 Task: Select the recency option in the filter sort option.
Action: Mouse moved to (36, 493)
Screenshot: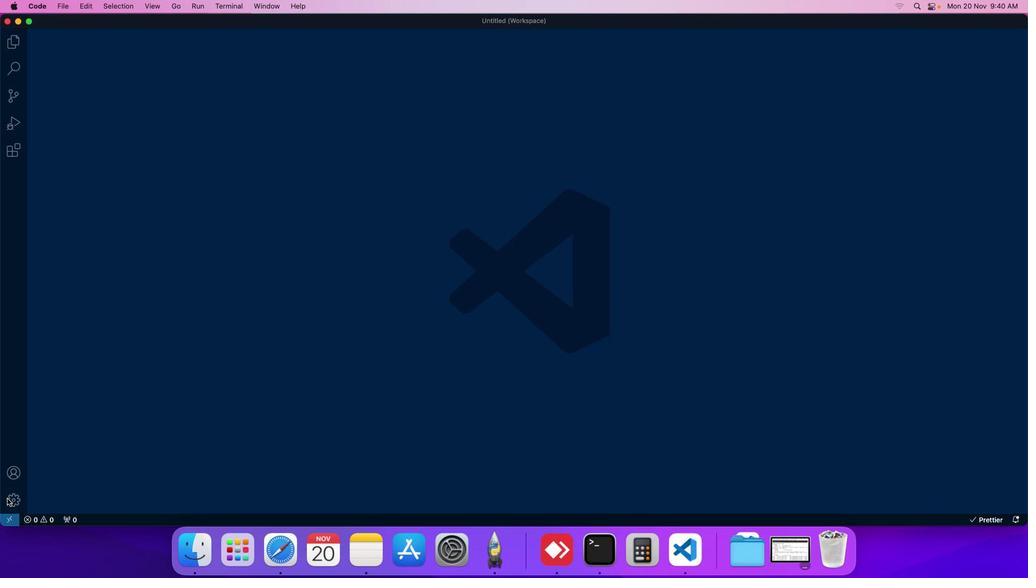 
Action: Mouse pressed left at (36, 493)
Screenshot: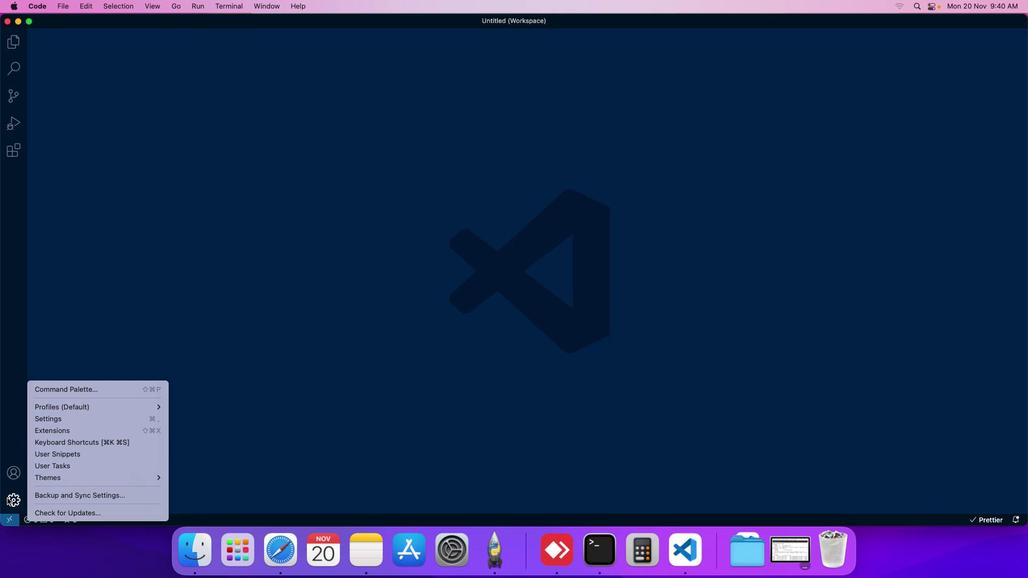
Action: Mouse moved to (66, 420)
Screenshot: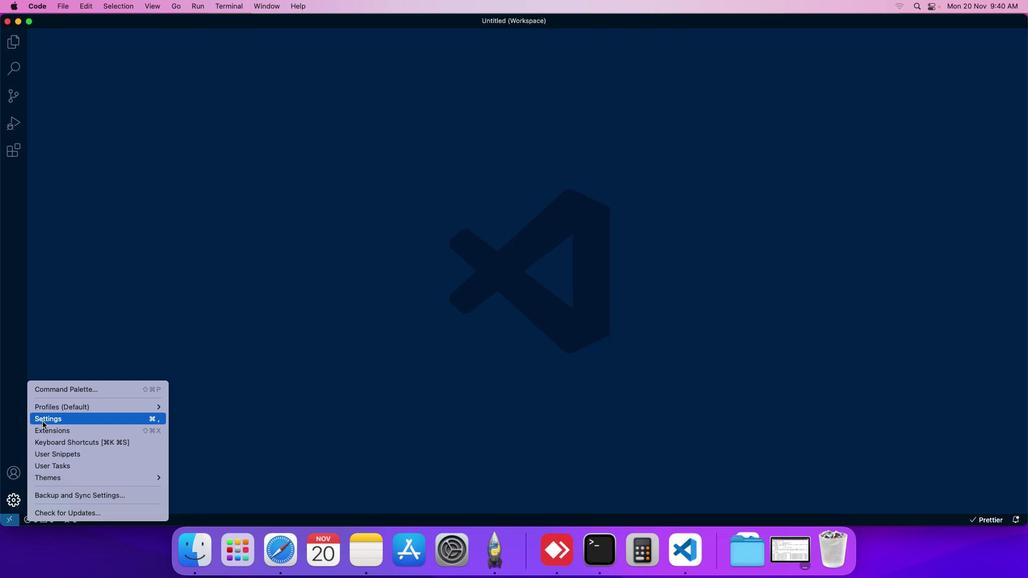 
Action: Mouse pressed left at (66, 420)
Screenshot: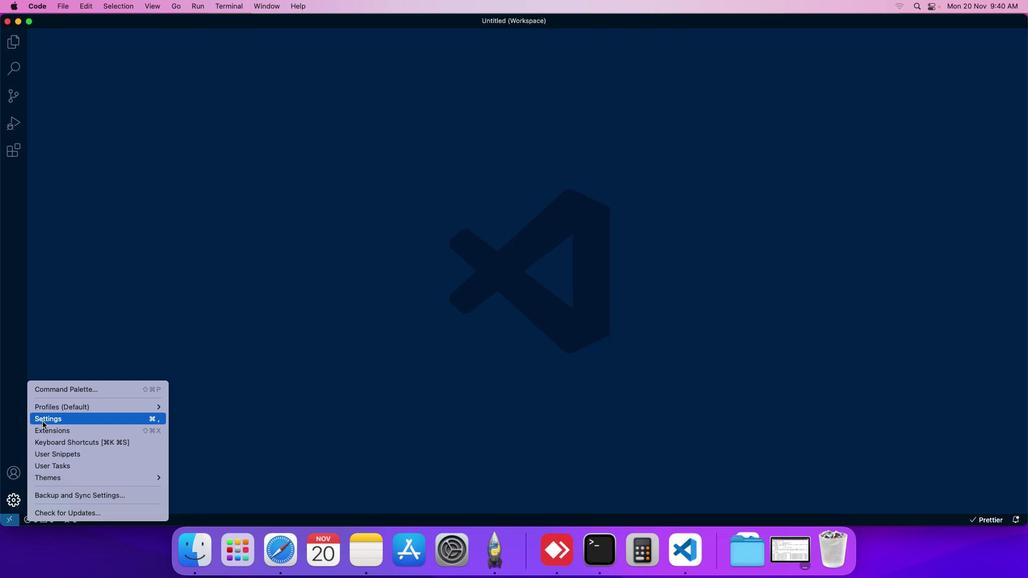 
Action: Mouse moved to (242, 100)
Screenshot: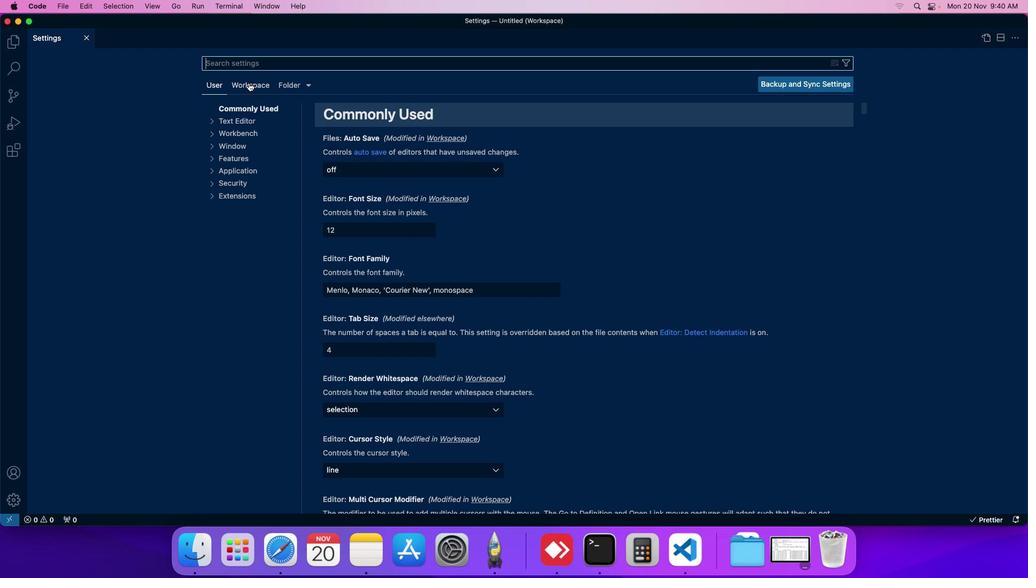
Action: Mouse pressed left at (242, 100)
Screenshot: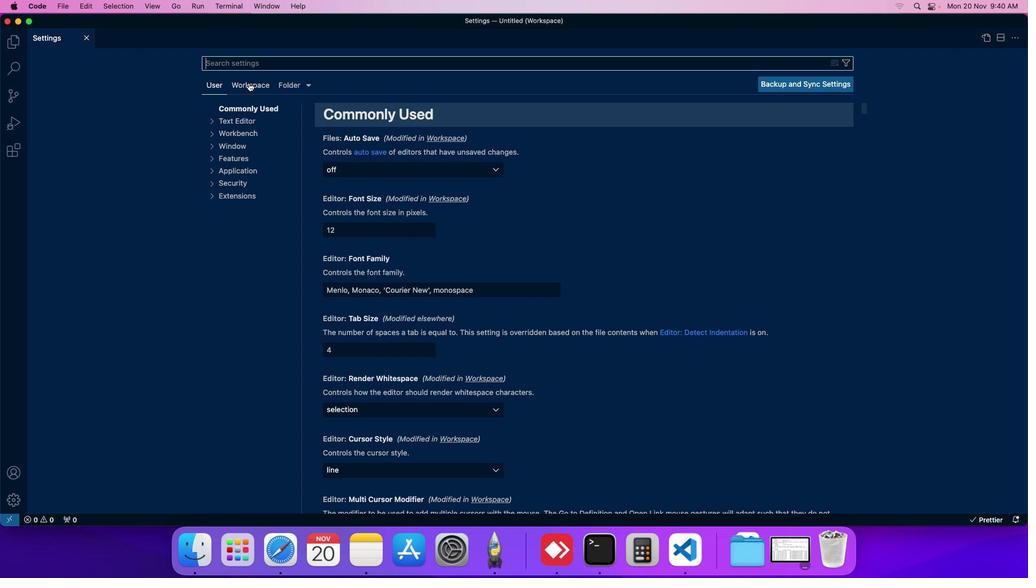 
Action: Mouse moved to (231, 169)
Screenshot: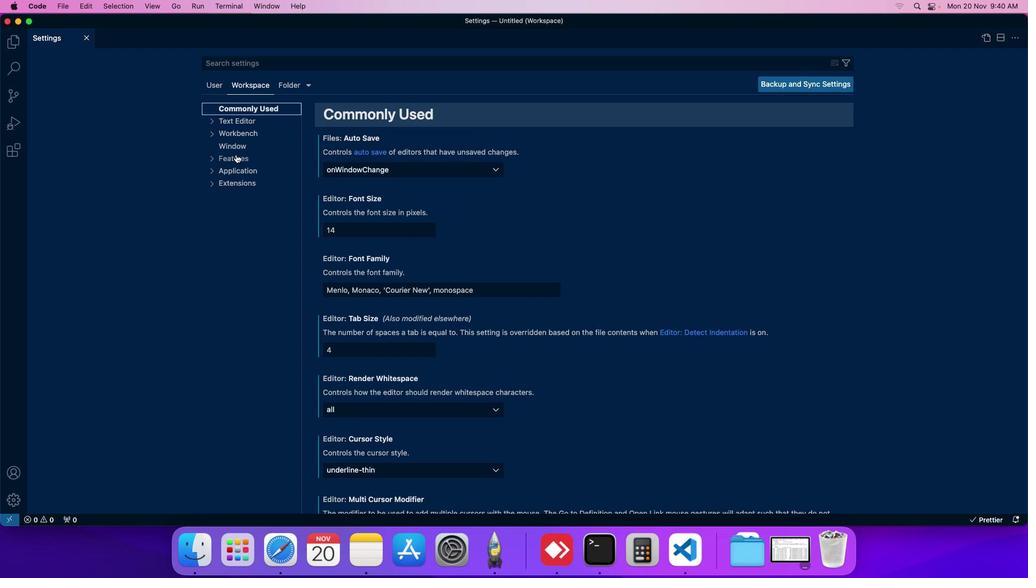 
Action: Mouse pressed left at (231, 169)
Screenshot: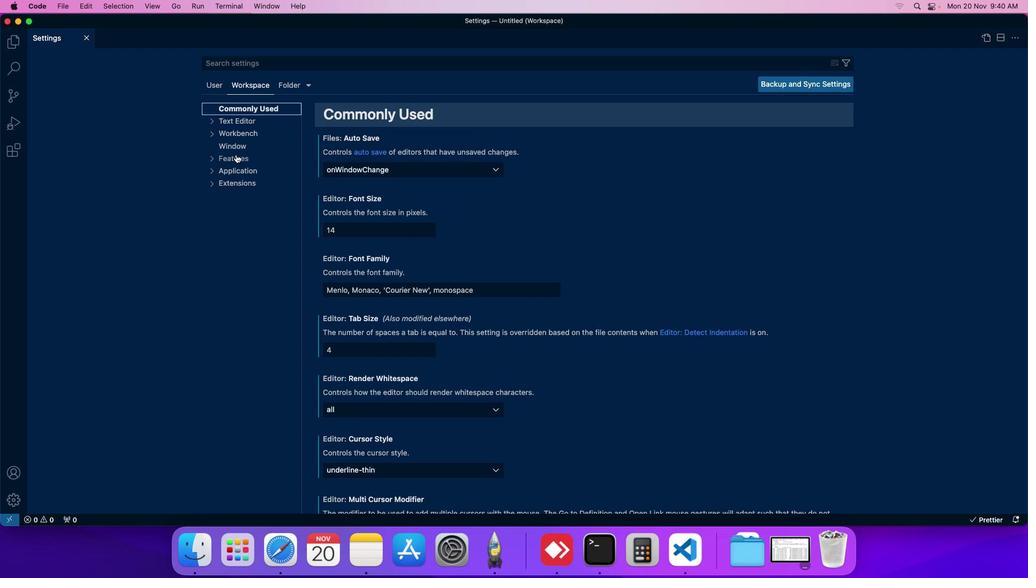 
Action: Mouse moved to (231, 206)
Screenshot: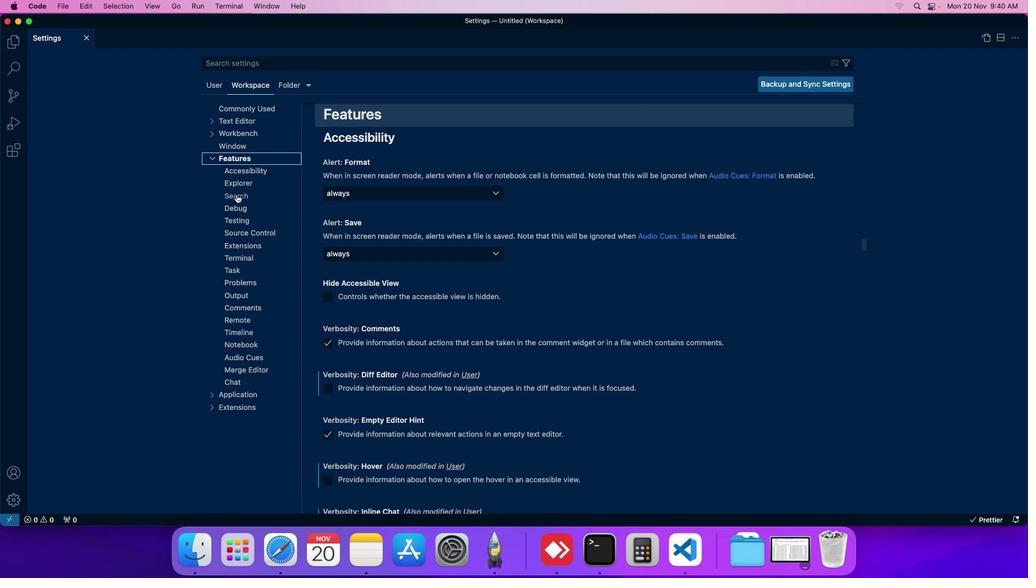 
Action: Mouse pressed left at (231, 206)
Screenshot: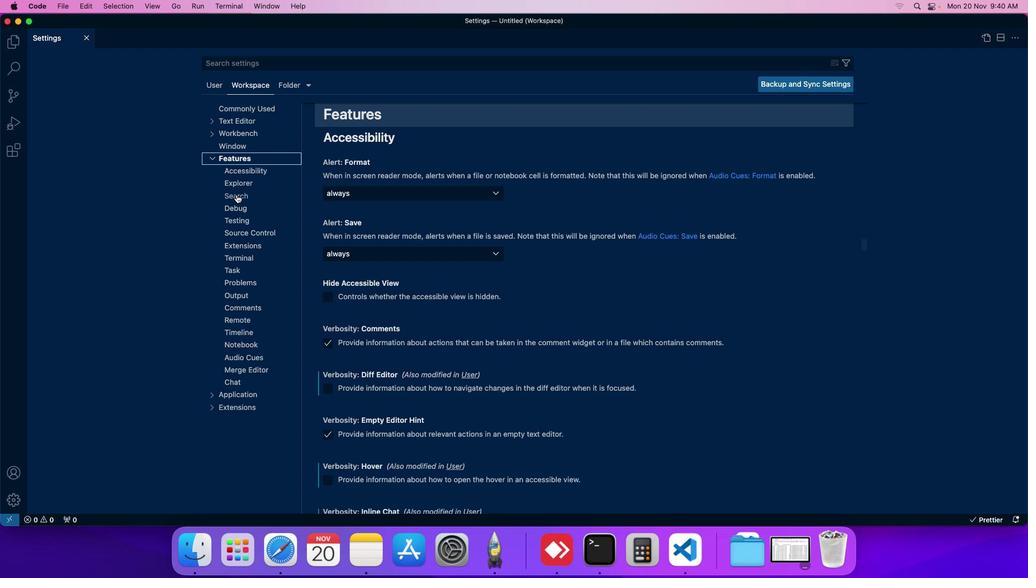 
Action: Mouse moved to (336, 232)
Screenshot: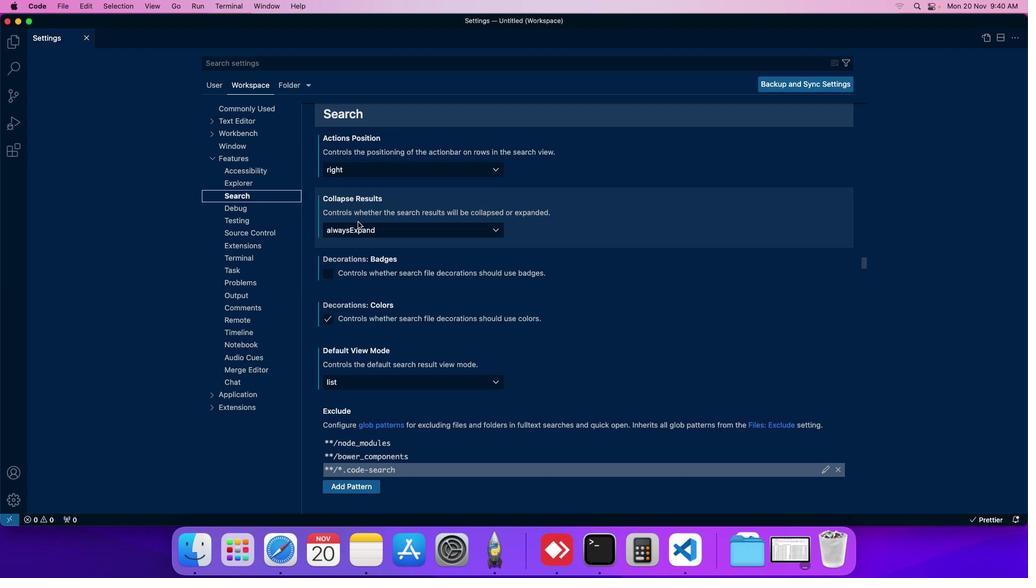 
Action: Mouse scrolled (336, 232) with delta (30, 22)
Screenshot: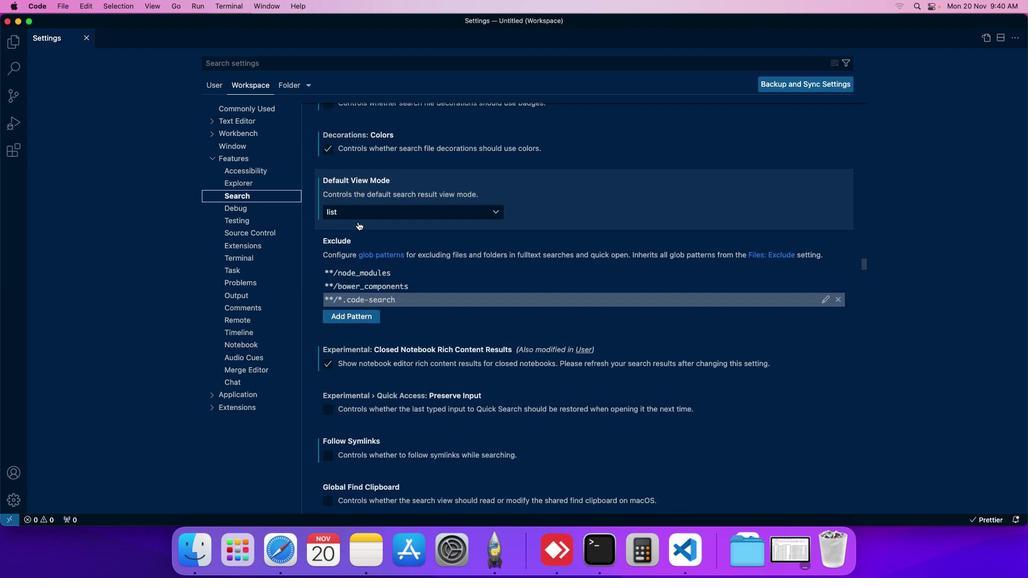 
Action: Mouse scrolled (336, 232) with delta (30, 22)
Screenshot: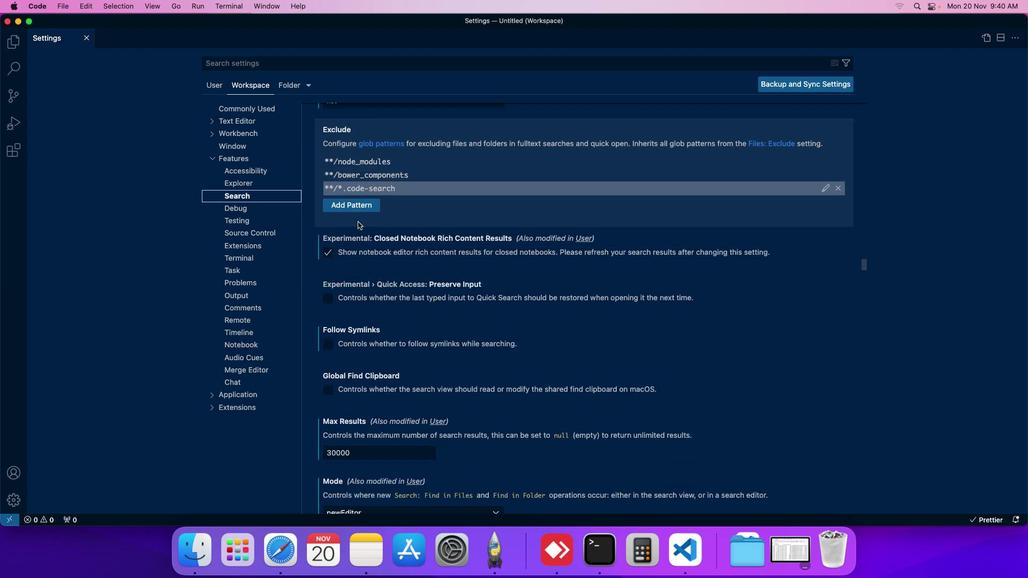 
Action: Mouse scrolled (336, 232) with delta (30, 22)
Screenshot: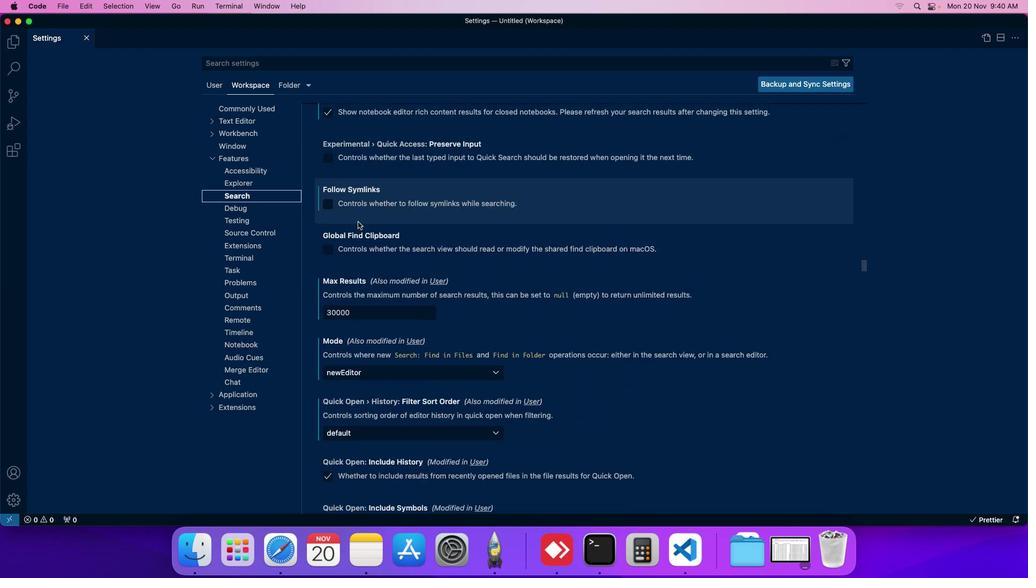 
Action: Mouse scrolled (336, 232) with delta (30, 22)
Screenshot: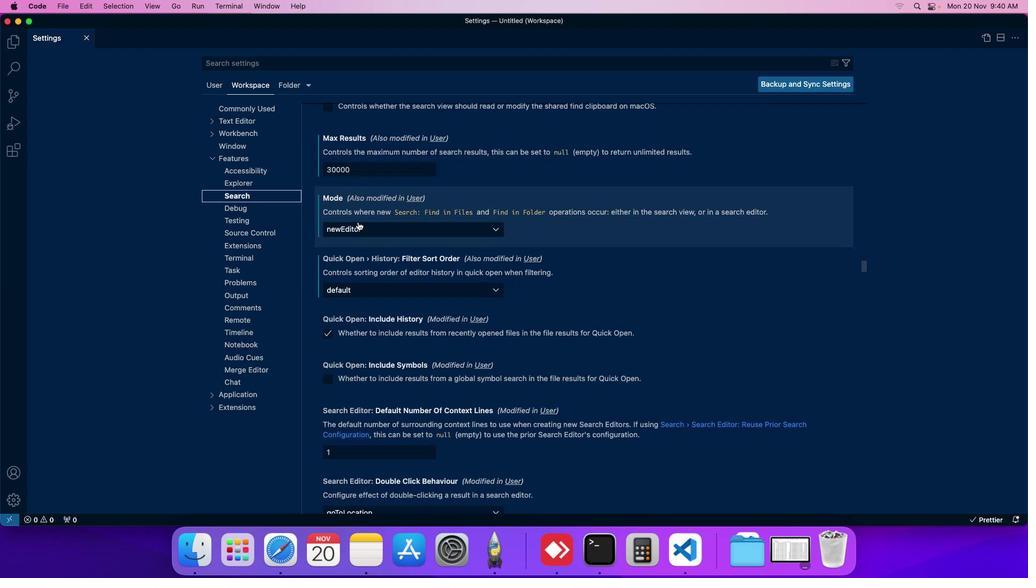 
Action: Mouse moved to (343, 299)
Screenshot: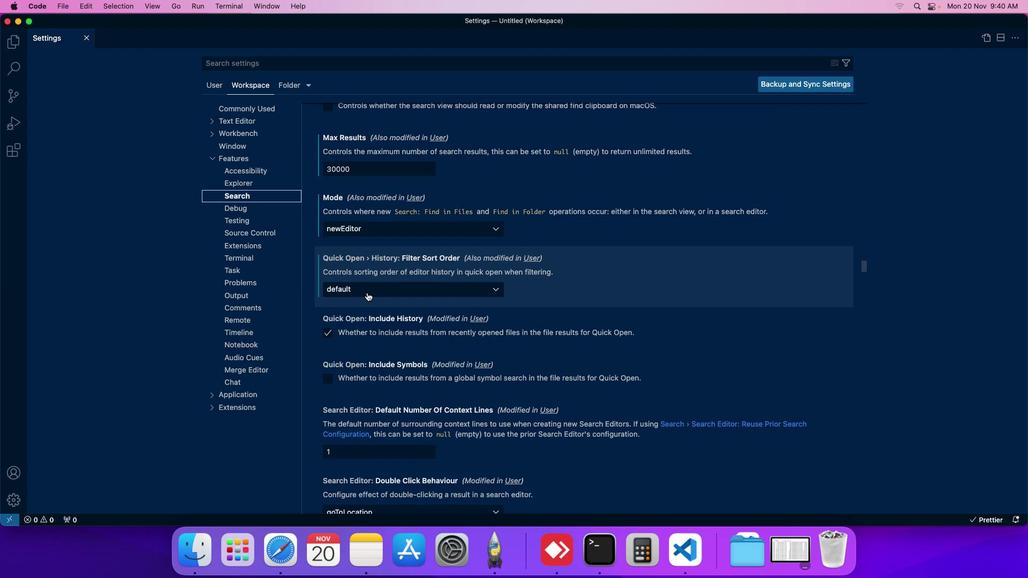 
Action: Mouse pressed left at (343, 299)
Screenshot: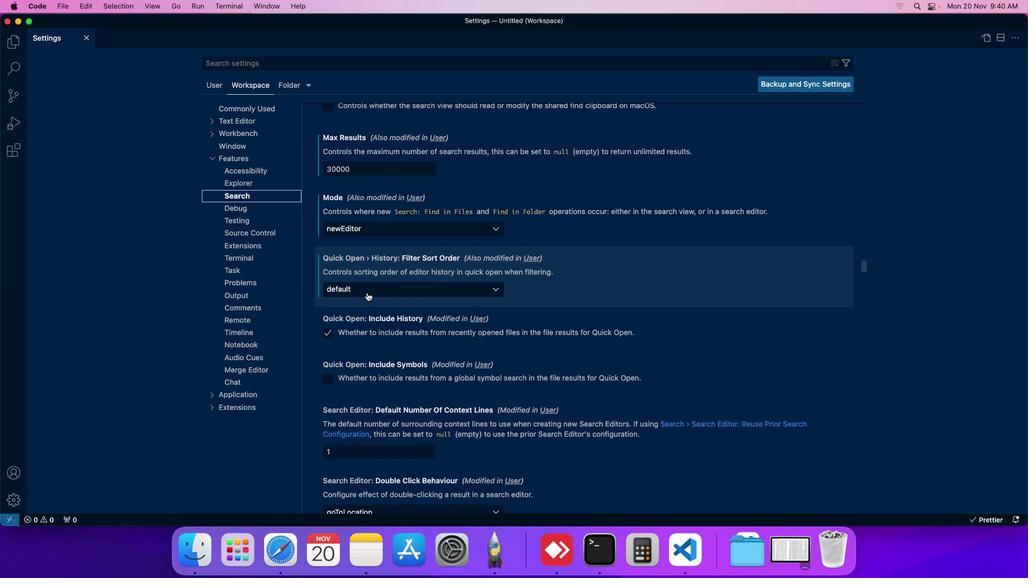 
Action: Mouse moved to (336, 320)
Screenshot: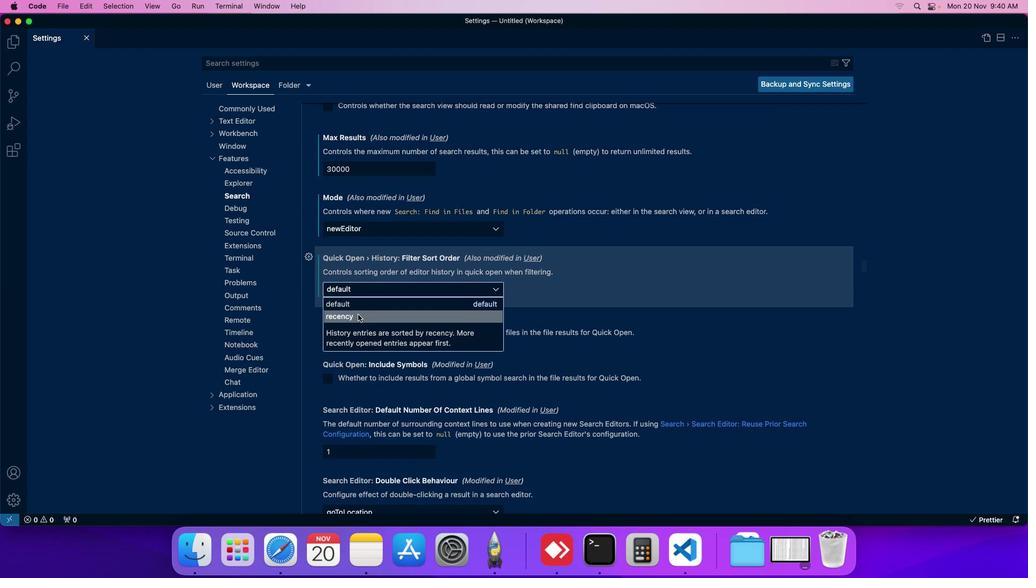 
Action: Mouse pressed left at (336, 320)
Screenshot: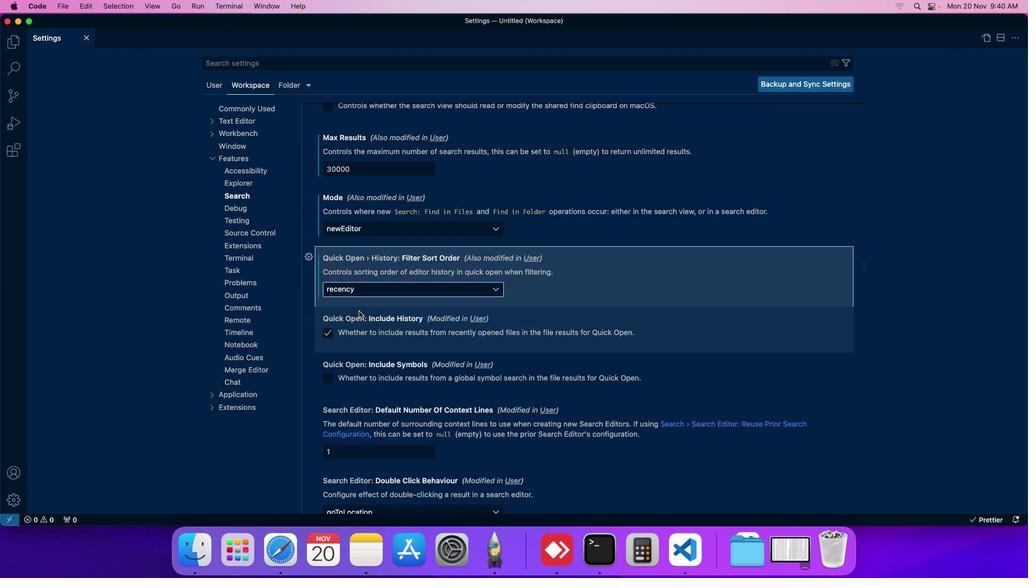 
Action: Mouse moved to (353, 300)
Screenshot: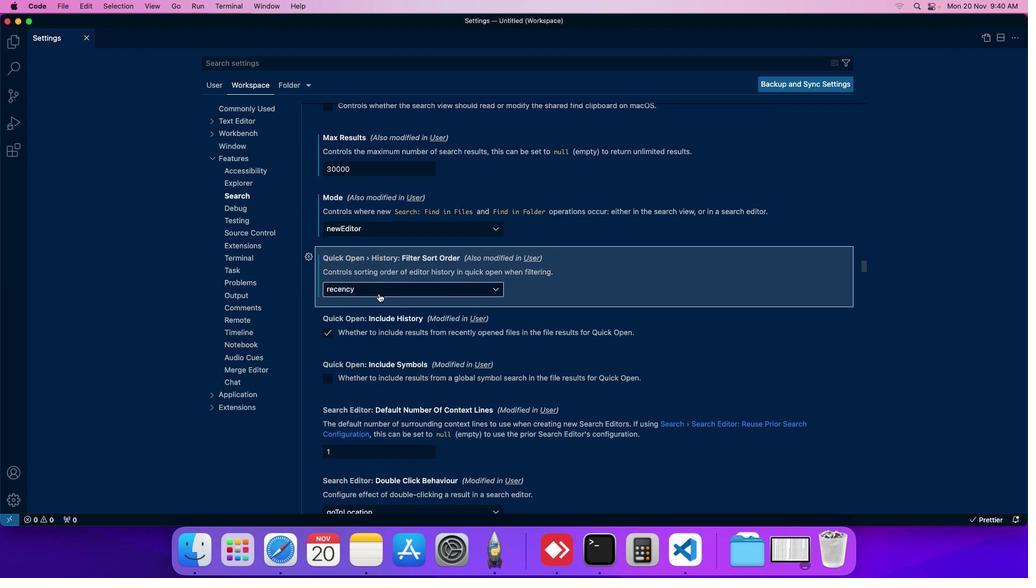 
